 Task: Create new contact,   with mail id: 'Alexa.Davis@bam.org', first name: 'Alexa', Last name: 'Davis', Job Title: Risk Analyst, Phone number (305) 555-9012. Change life cycle stage to  'Lead' and lead status to 'New'. Add new company to the associated contact: www.susolartech.com_x000D_
 and type: Reseller. Logged in from softage.3@softage.net
Action: Mouse moved to (28, 68)
Screenshot: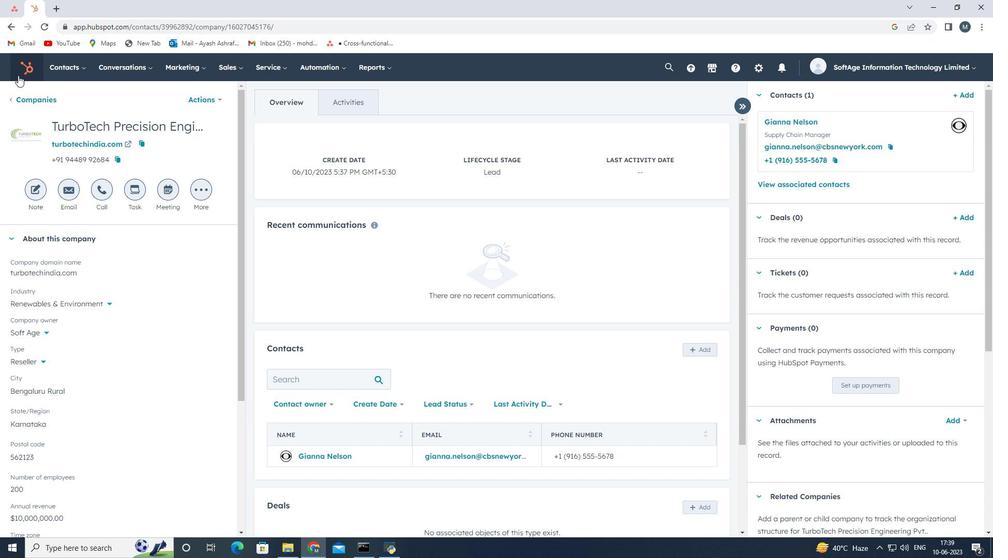 
Action: Mouse pressed left at (28, 68)
Screenshot: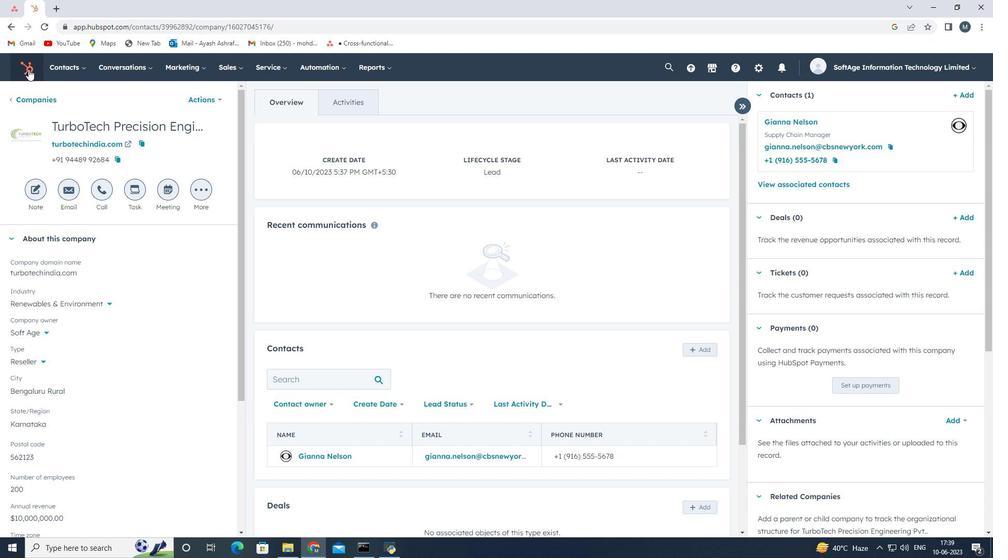 
Action: Mouse moved to (61, 73)
Screenshot: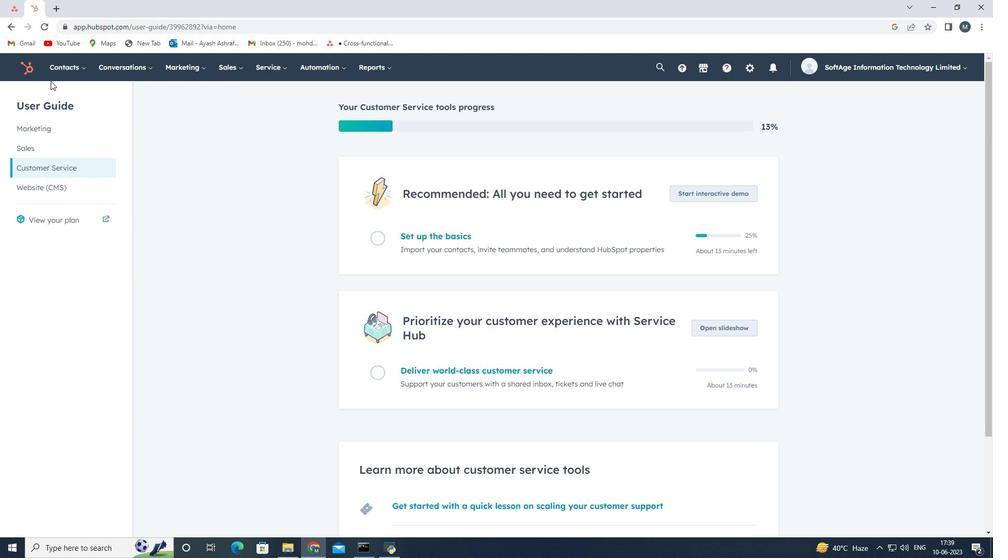 
Action: Mouse pressed left at (61, 73)
Screenshot: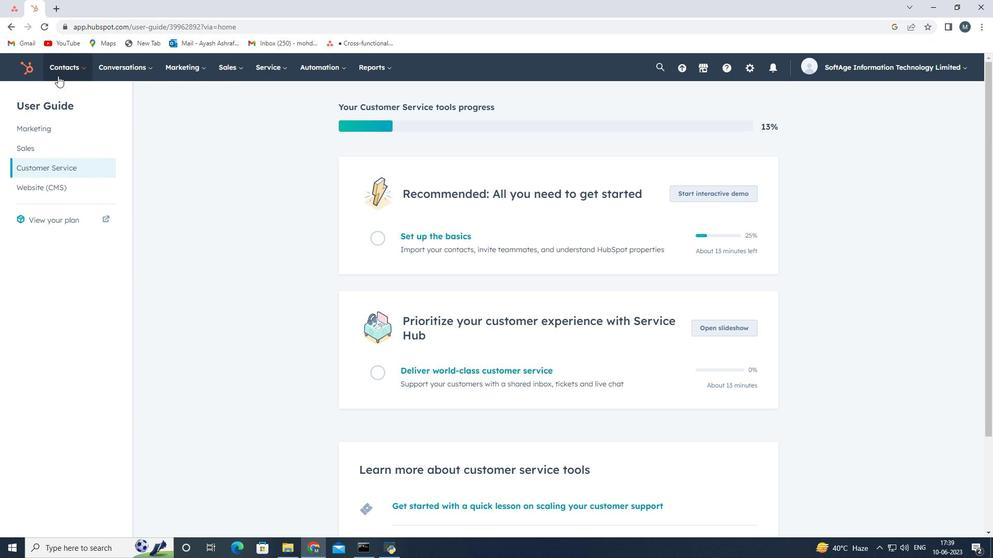 
Action: Mouse moved to (68, 95)
Screenshot: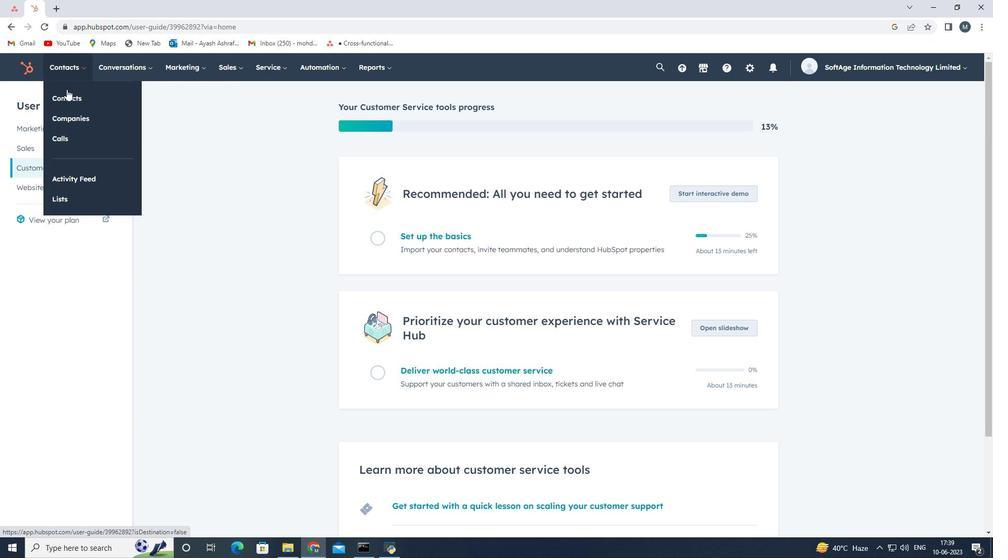 
Action: Mouse pressed left at (68, 95)
Screenshot: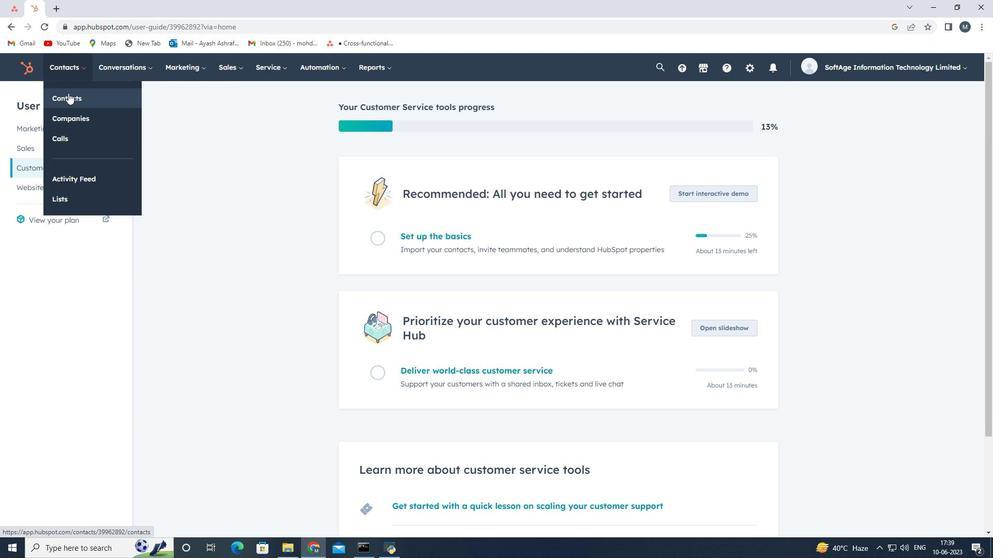 
Action: Mouse moved to (926, 102)
Screenshot: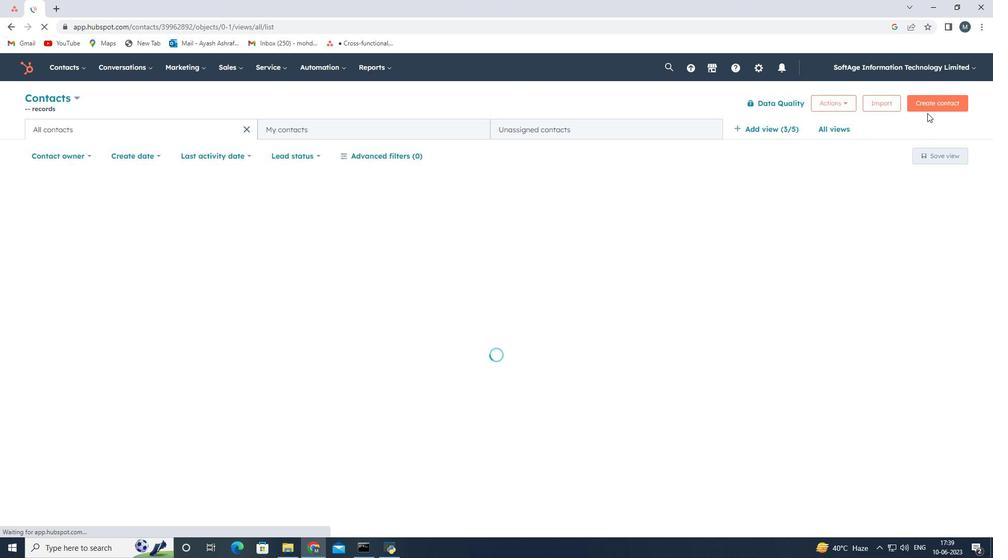 
Action: Mouse pressed left at (926, 102)
Screenshot: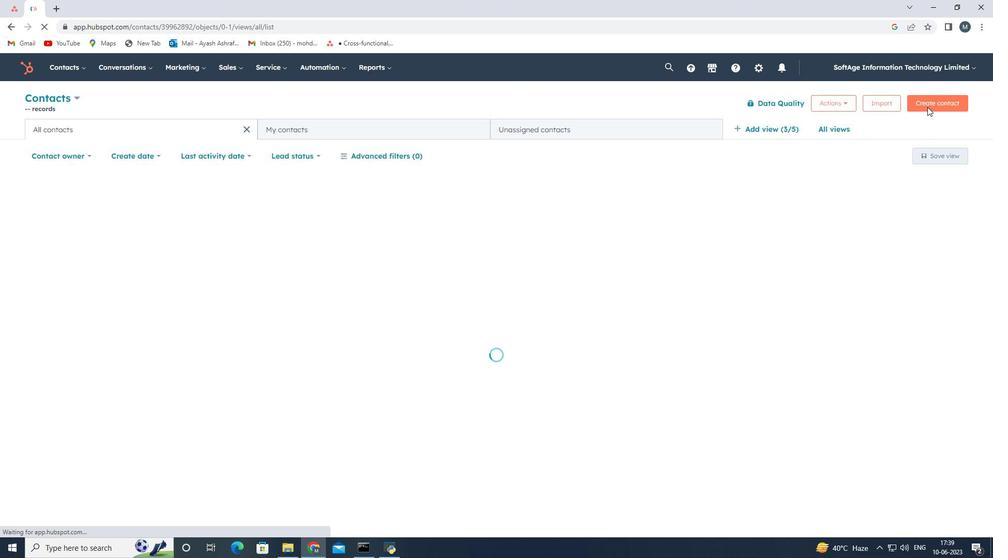 
Action: Mouse moved to (751, 152)
Screenshot: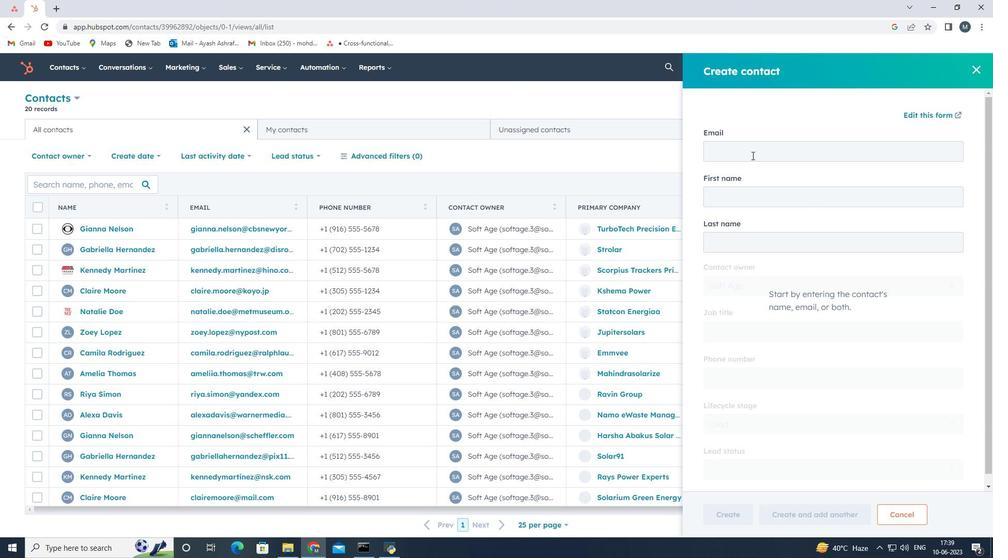 
Action: Mouse pressed left at (751, 152)
Screenshot: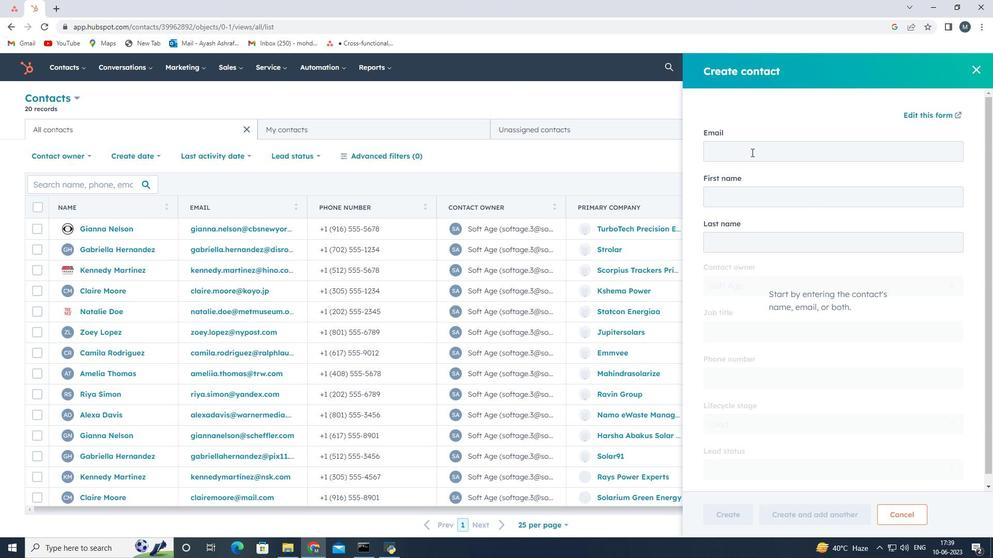 
Action: Key pressed <Key.shift>Alexa.<Key.shift>Davis<Key.shift>@bam.org
Screenshot: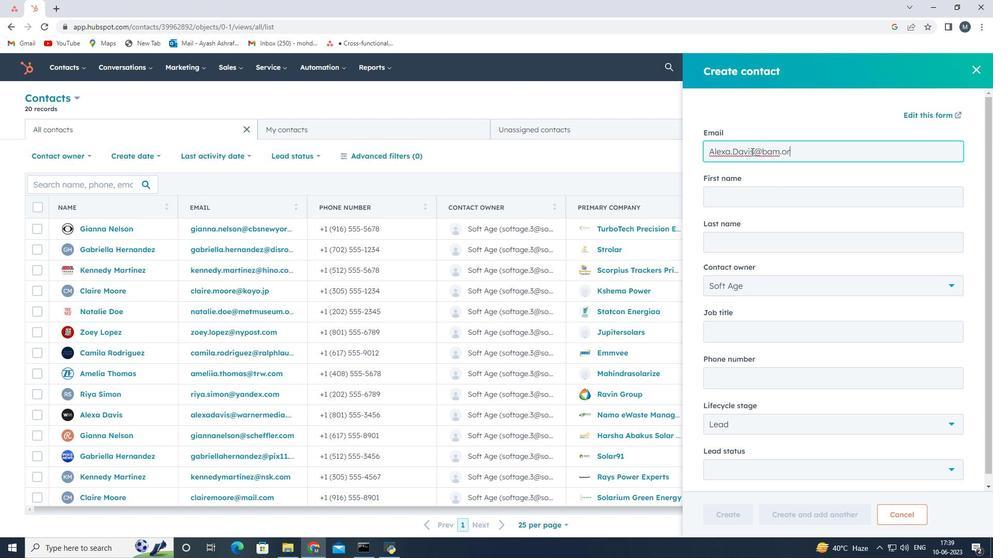 
Action: Mouse moved to (768, 189)
Screenshot: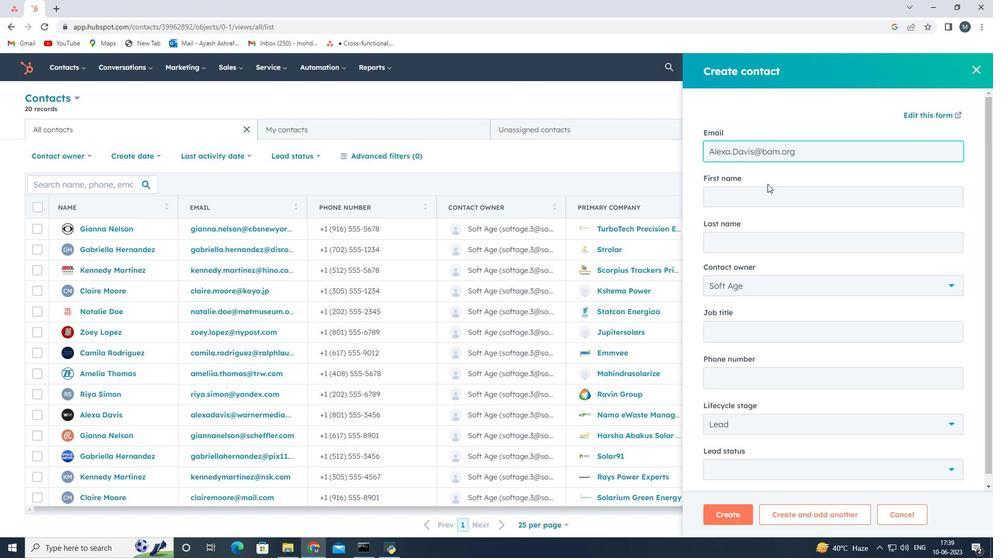 
Action: Mouse pressed left at (768, 189)
Screenshot: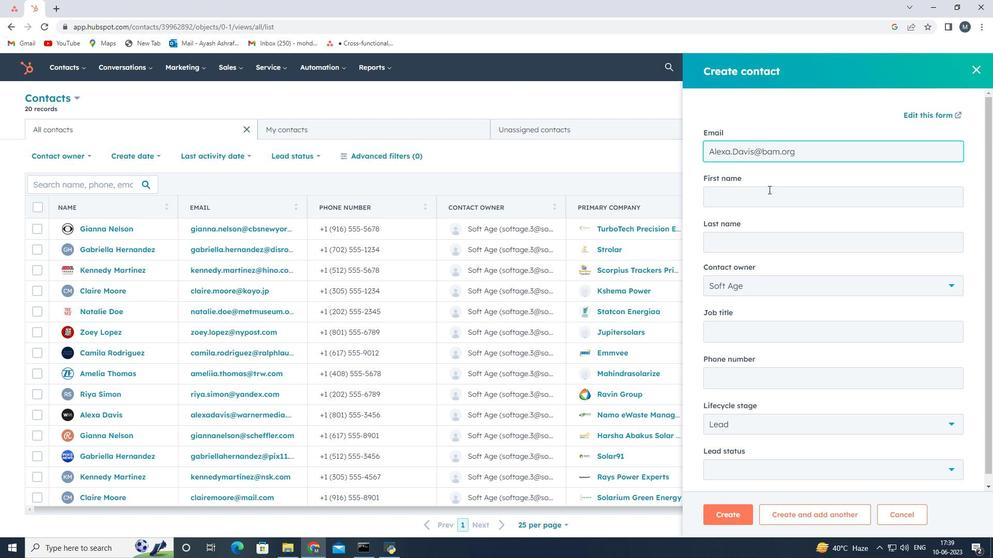 
Action: Key pressed <Key.shift>alexa
Screenshot: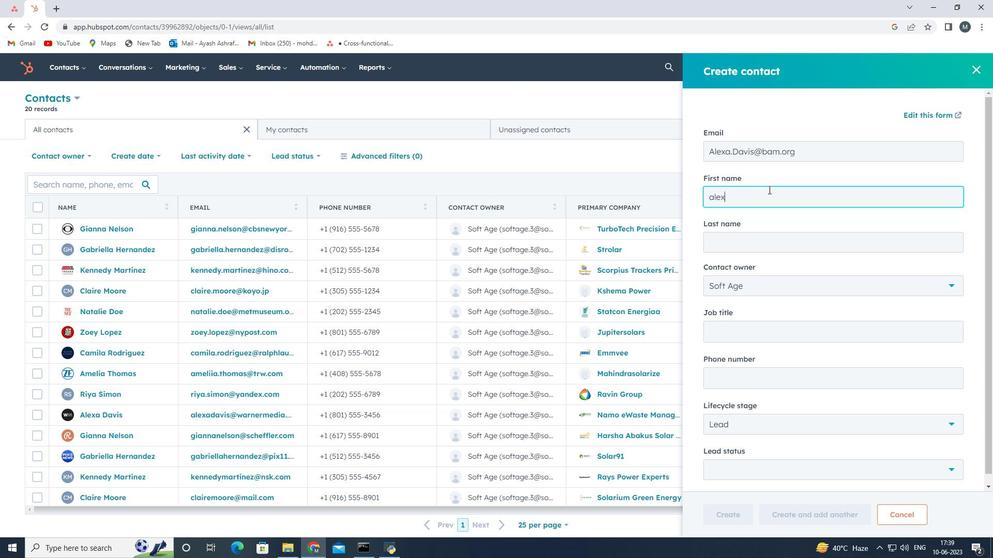 
Action: Mouse moved to (713, 200)
Screenshot: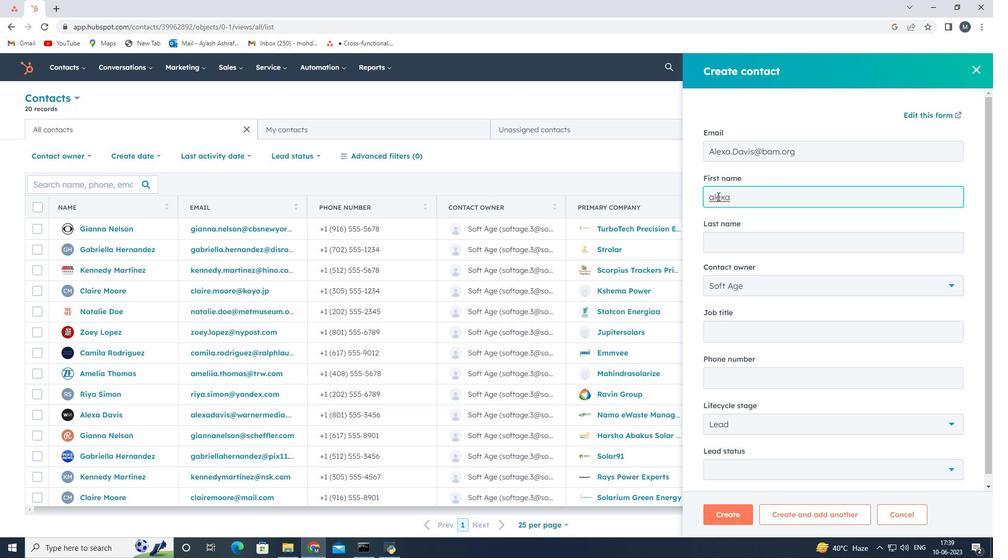 
Action: Mouse pressed left at (713, 200)
Screenshot: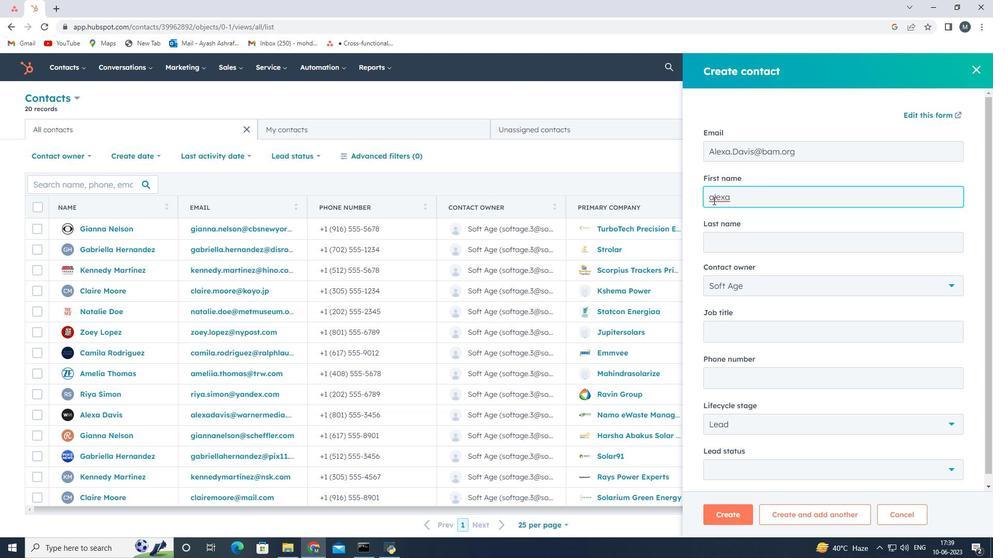 
Action: Key pressed <Key.backspace><Key.shift>A
Screenshot: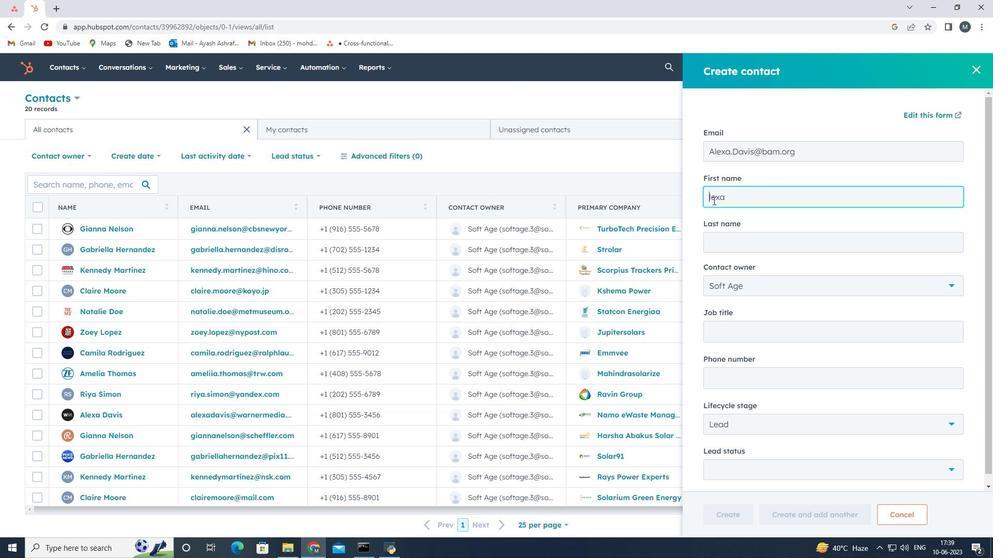 
Action: Mouse moved to (780, 240)
Screenshot: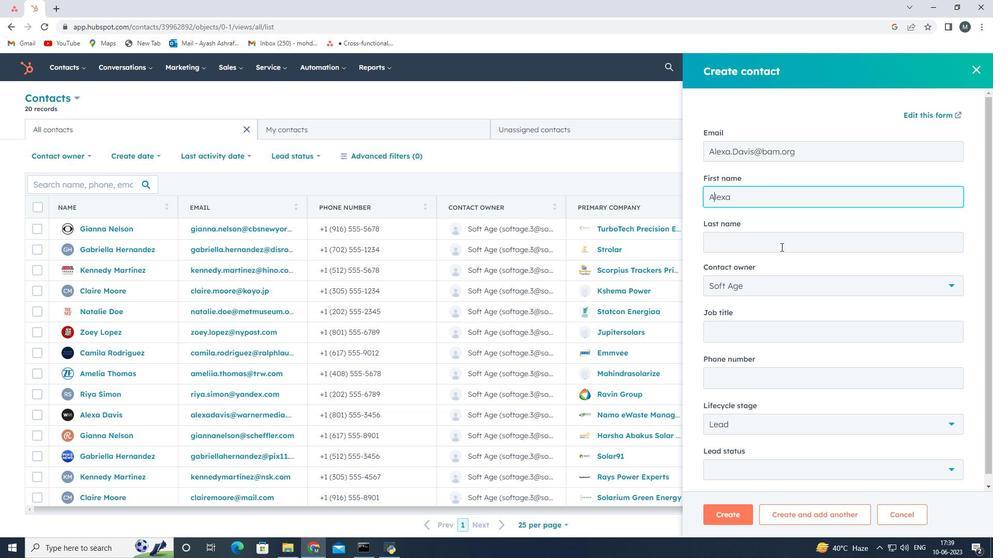 
Action: Mouse pressed left at (780, 240)
Screenshot: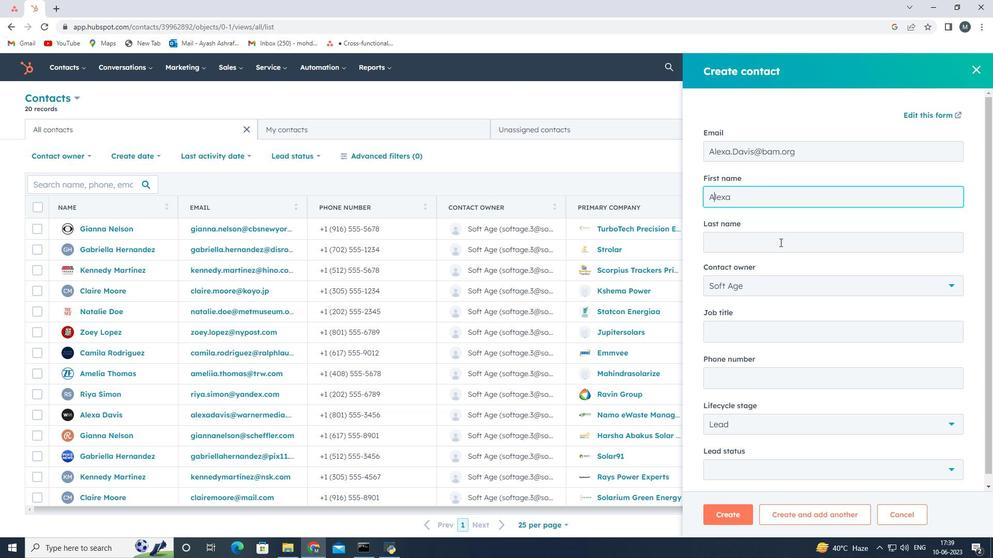 
Action: Key pressed <Key.shift><Key.shift><Key.shift><Key.shift><Key.shift><Key.shift><Key.shift><Key.shift><Key.shift><Key.shift><Key.shift><Key.shift><Key.shift>davis
Screenshot: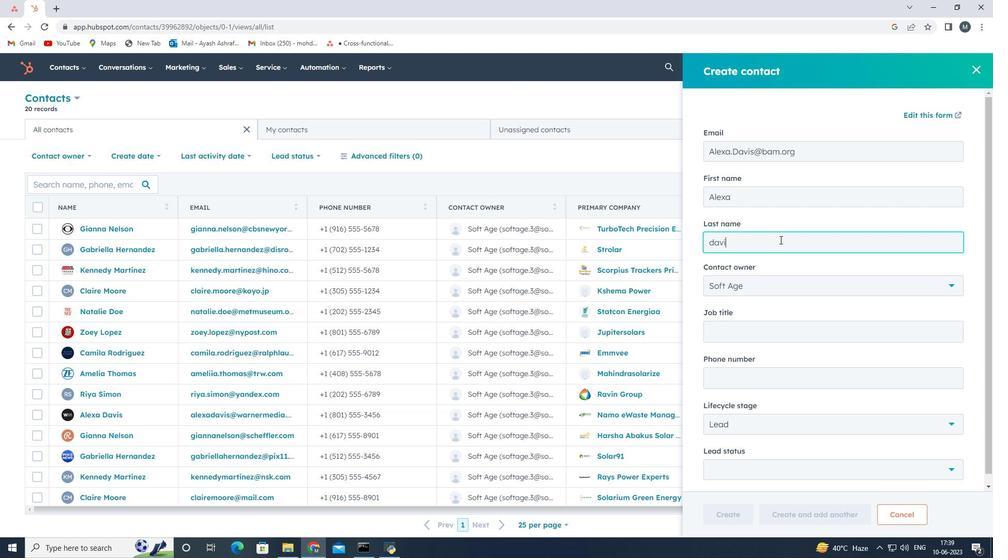 
Action: Mouse moved to (715, 243)
Screenshot: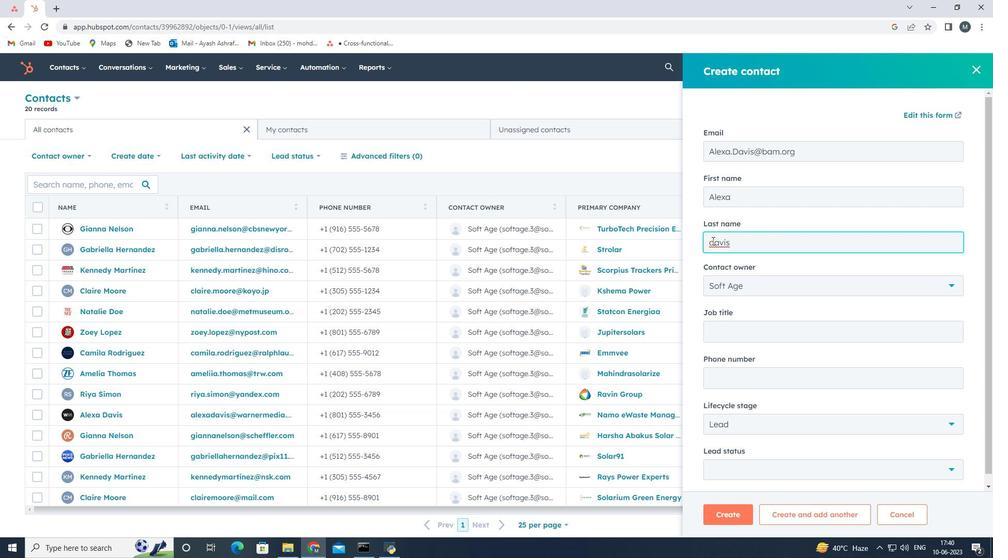 
Action: Mouse pressed left at (715, 243)
Screenshot: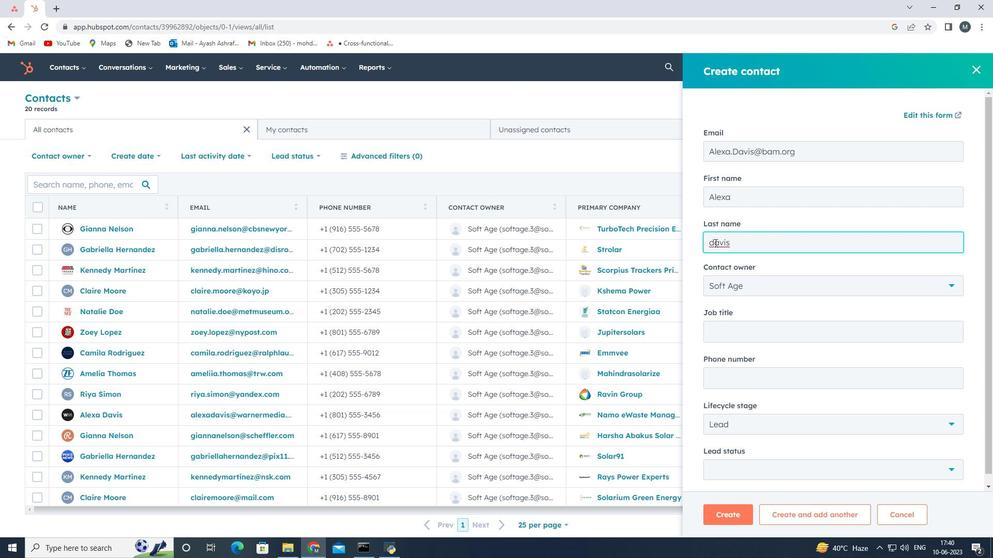 
Action: Key pressed <Key.backspace><Key.shift>D
Screenshot: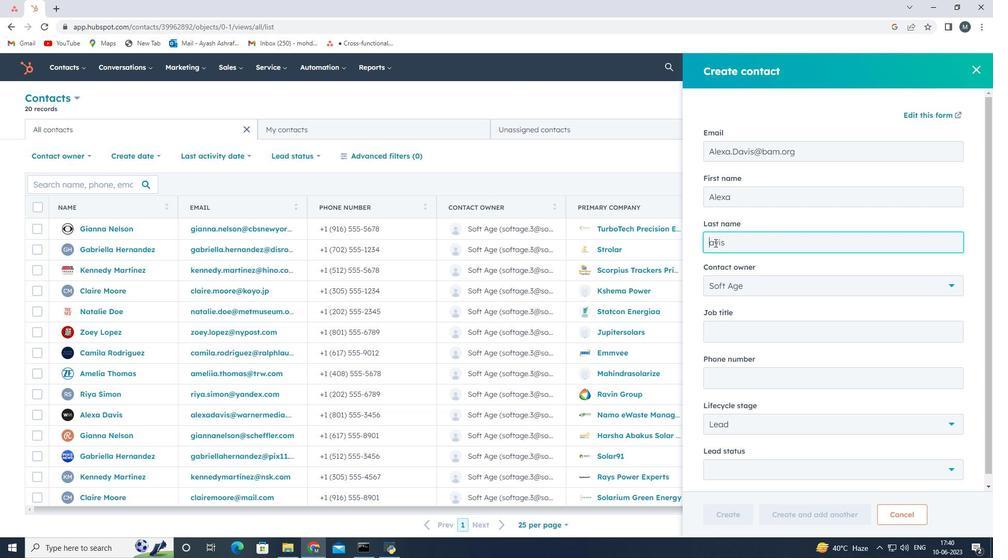 
Action: Mouse moved to (734, 335)
Screenshot: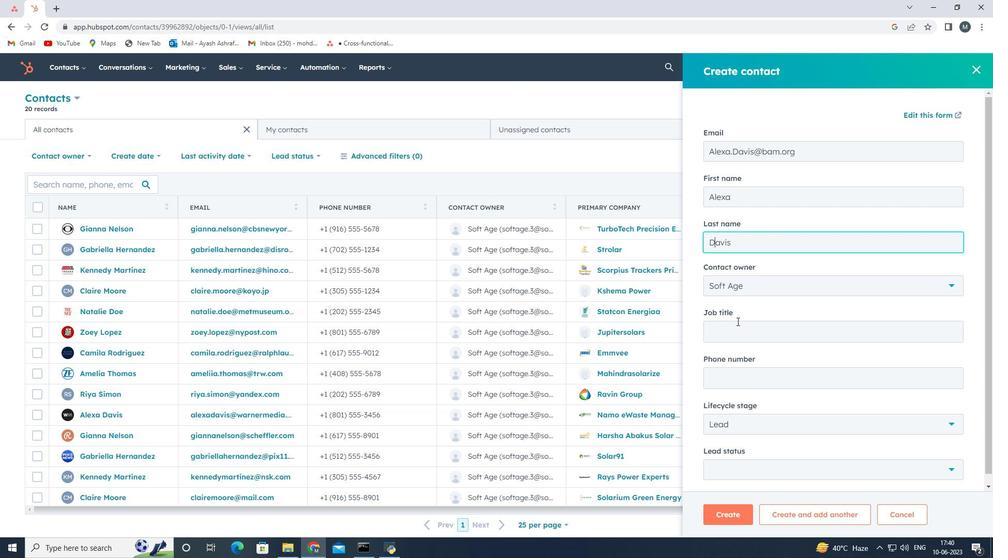 
Action: Mouse pressed left at (734, 335)
Screenshot: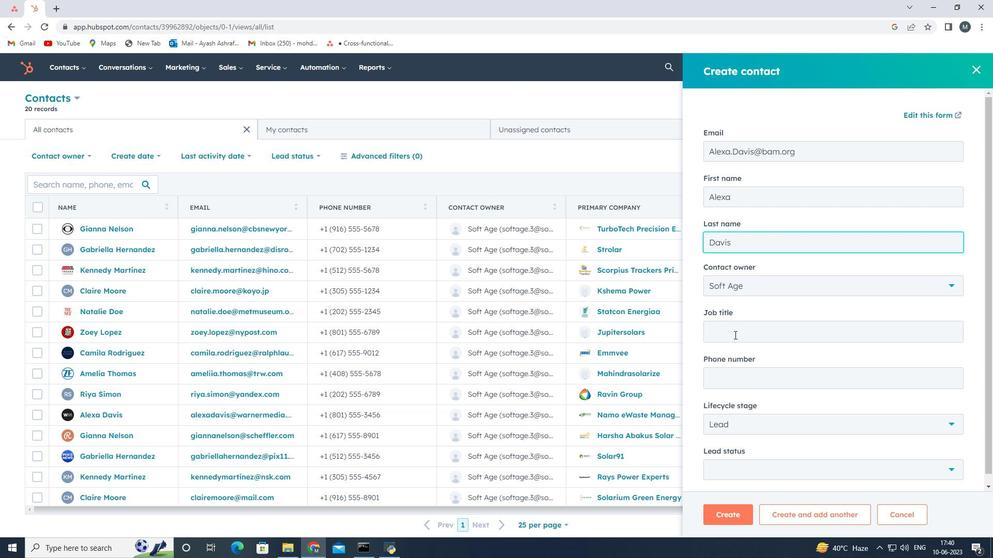 
Action: Key pressed <Key.shift>Risk<Key.space>
Screenshot: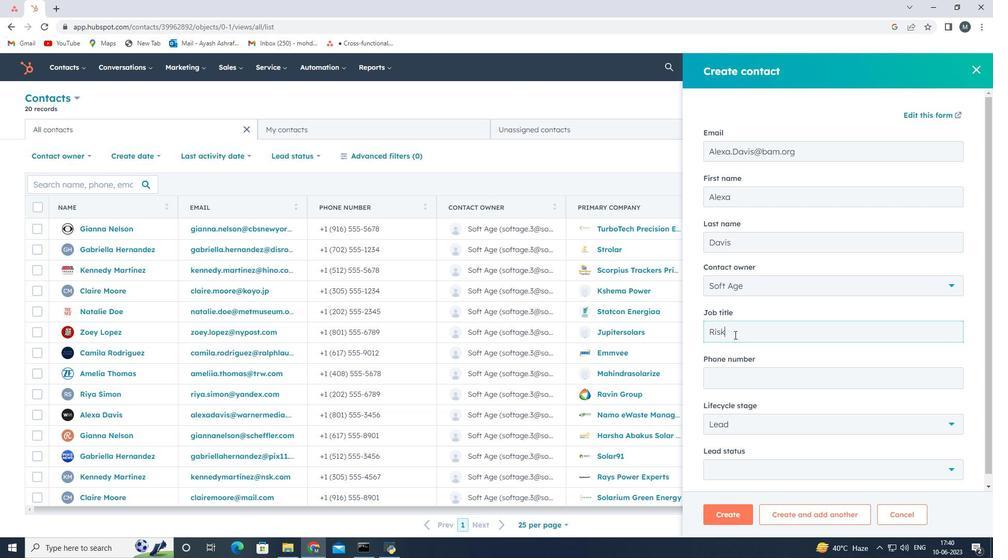
Action: Mouse moved to (734, 335)
Screenshot: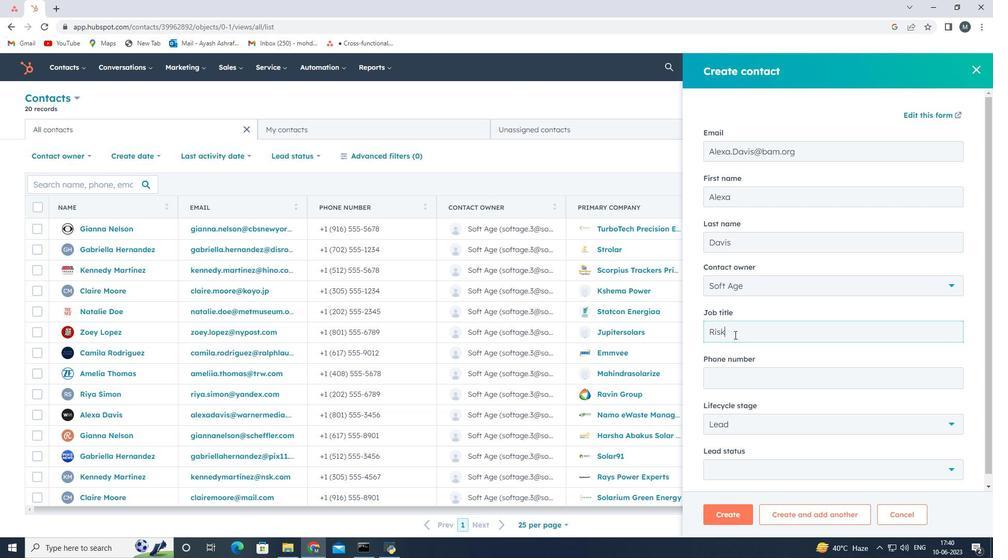 
Action: Key pressed <Key.shift>Analyst
Screenshot: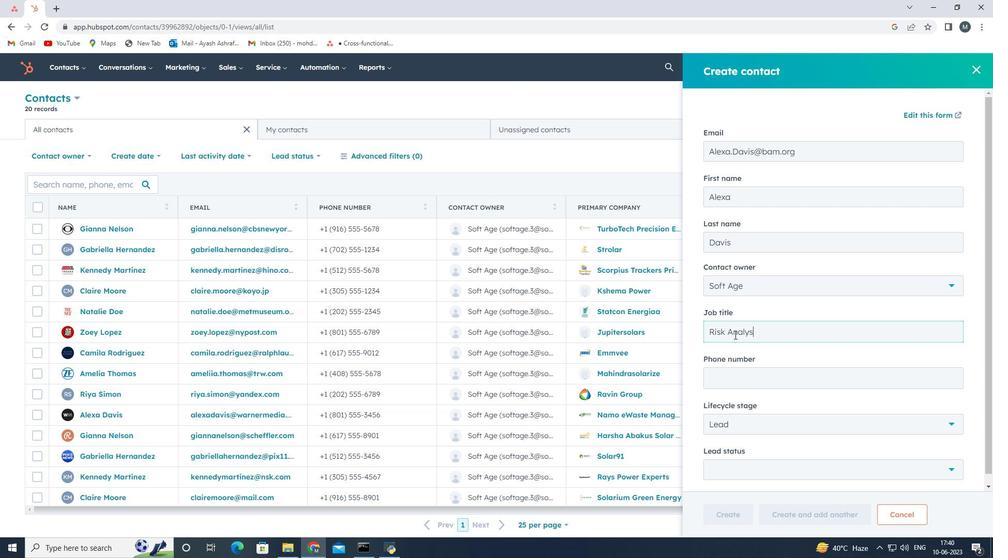 
Action: Mouse moved to (762, 327)
Screenshot: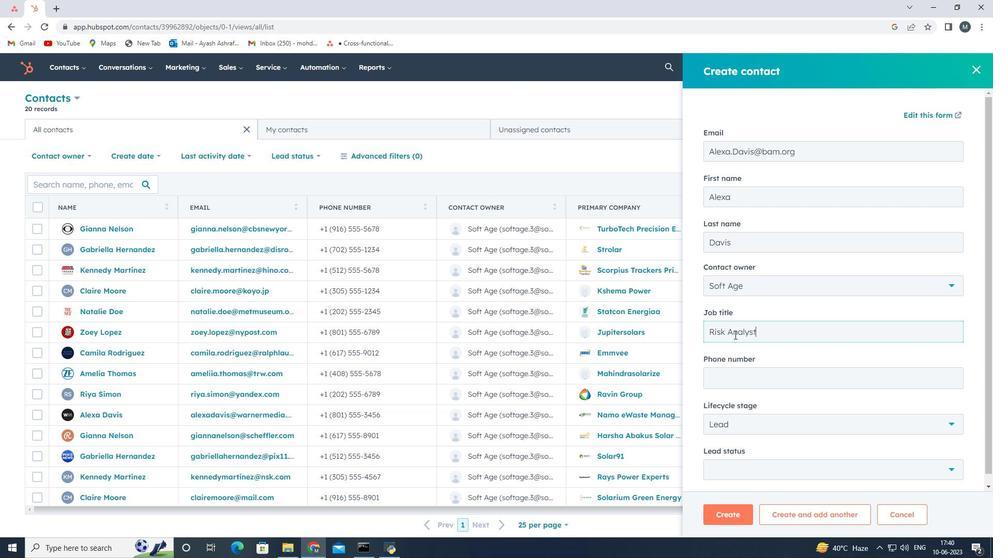 
Action: Mouse scrolled (762, 326) with delta (0, 0)
Screenshot: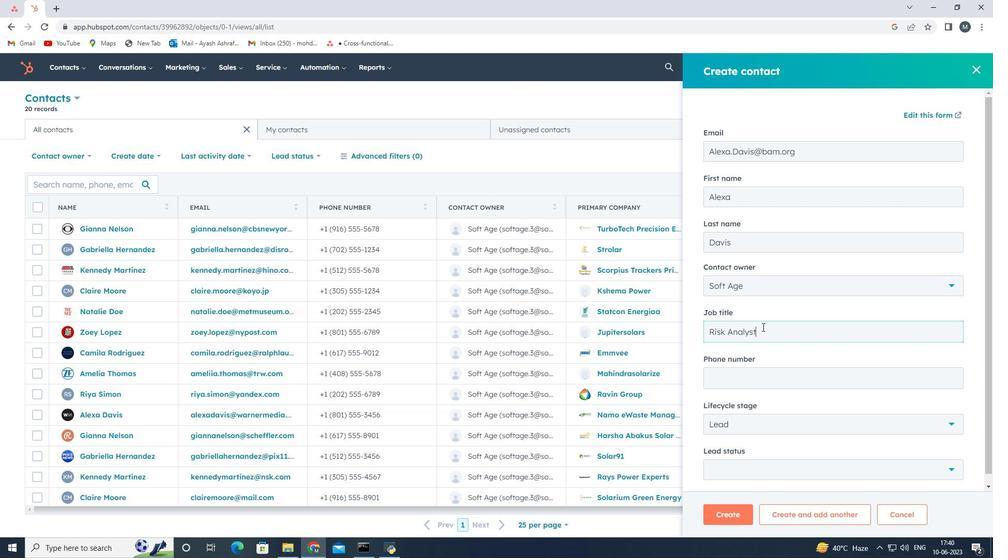 
Action: Mouse moved to (767, 368)
Screenshot: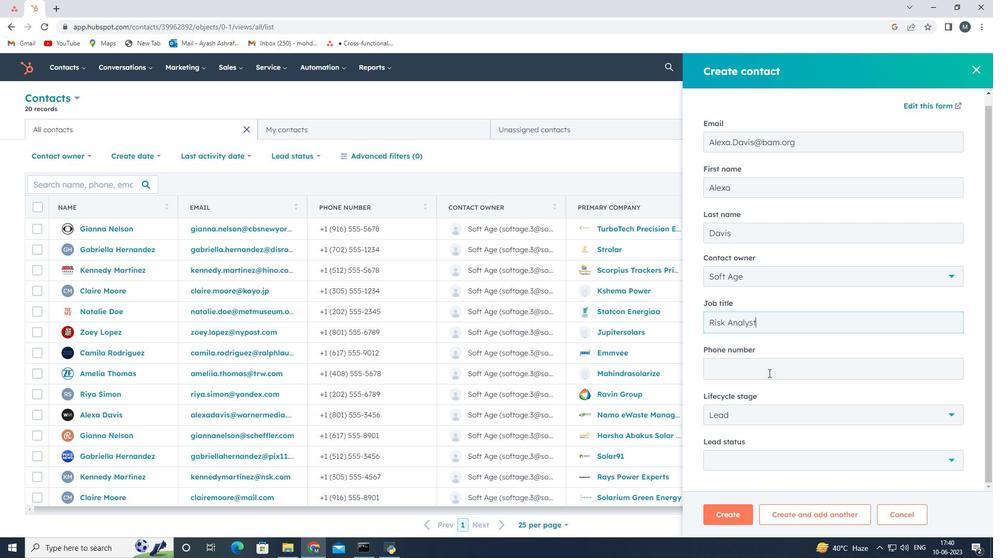 
Action: Mouse pressed left at (767, 368)
Screenshot: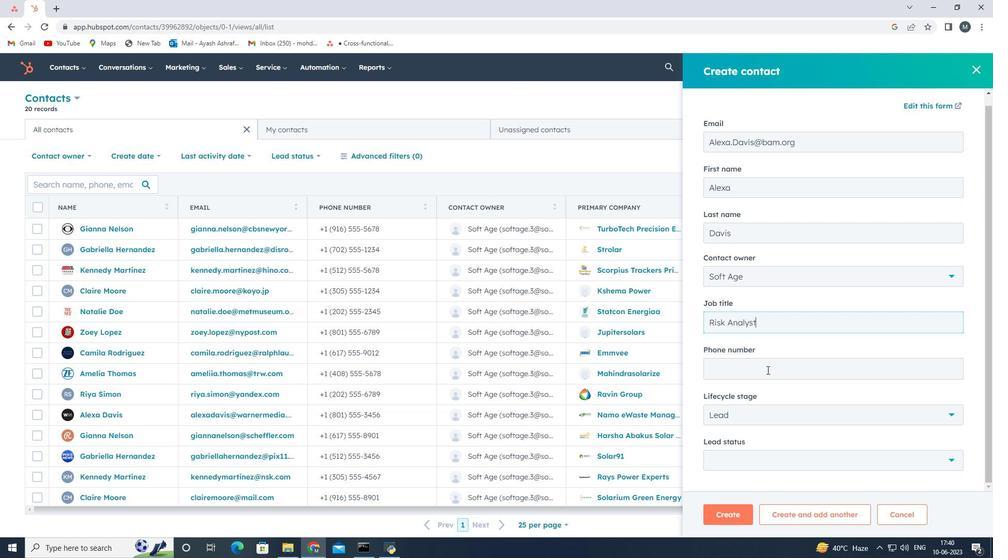 
Action: Key pressed 3055559012
Screenshot: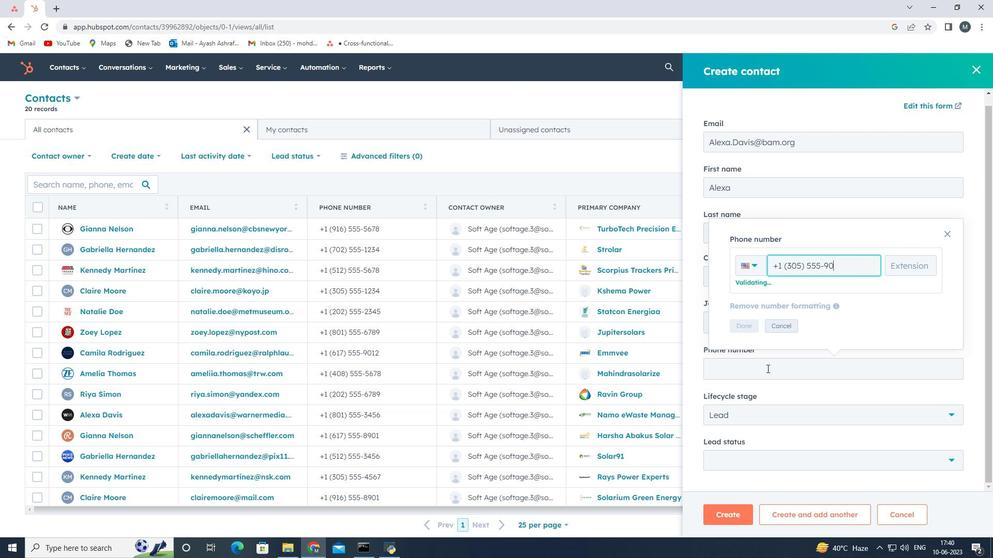 
Action: Mouse moved to (744, 328)
Screenshot: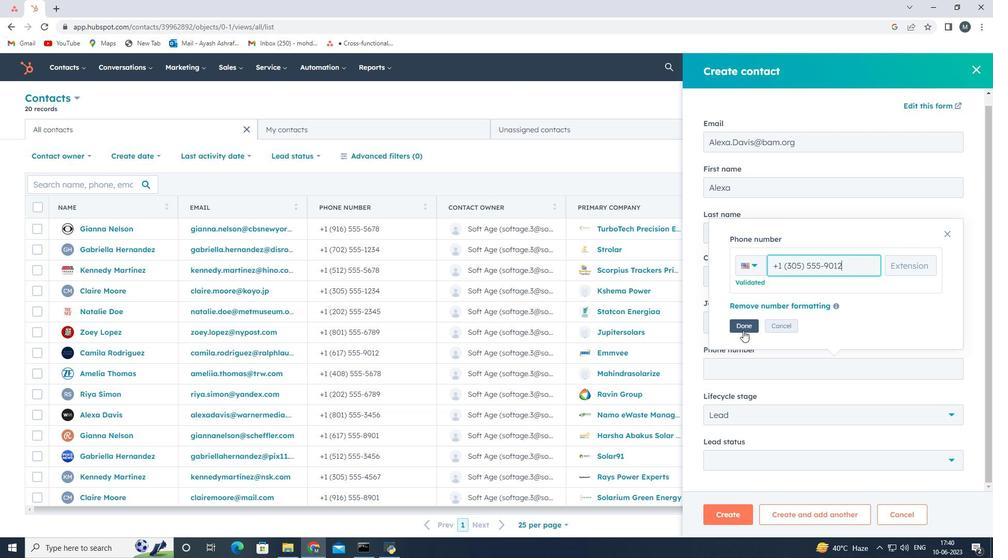 
Action: Mouse pressed left at (744, 328)
Screenshot: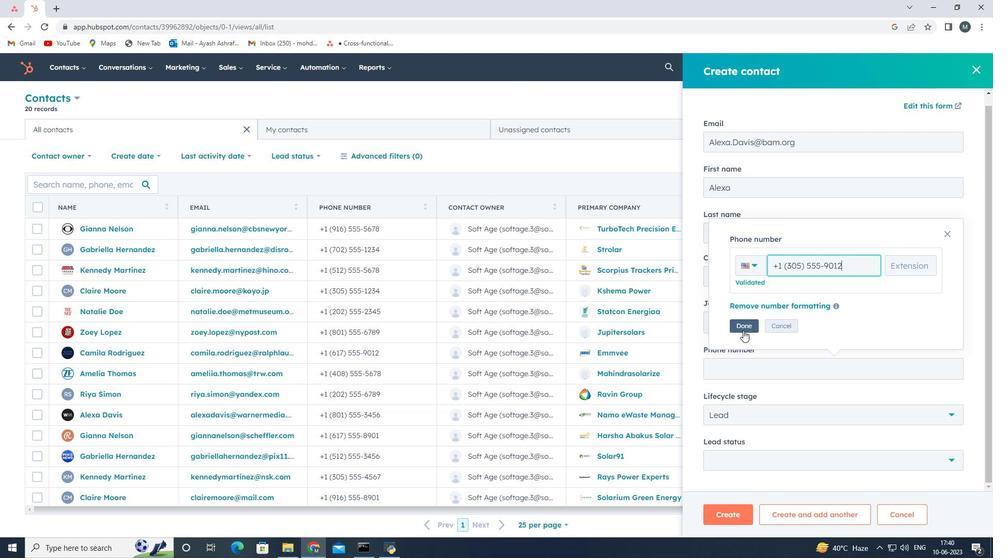 
Action: Mouse moved to (756, 393)
Screenshot: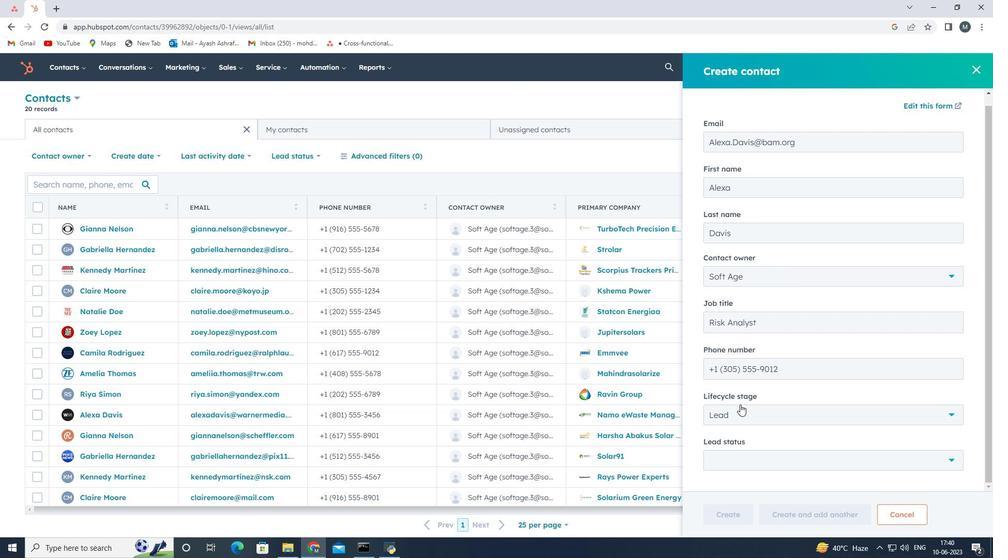 
Action: Mouse scrolled (756, 393) with delta (0, 0)
Screenshot: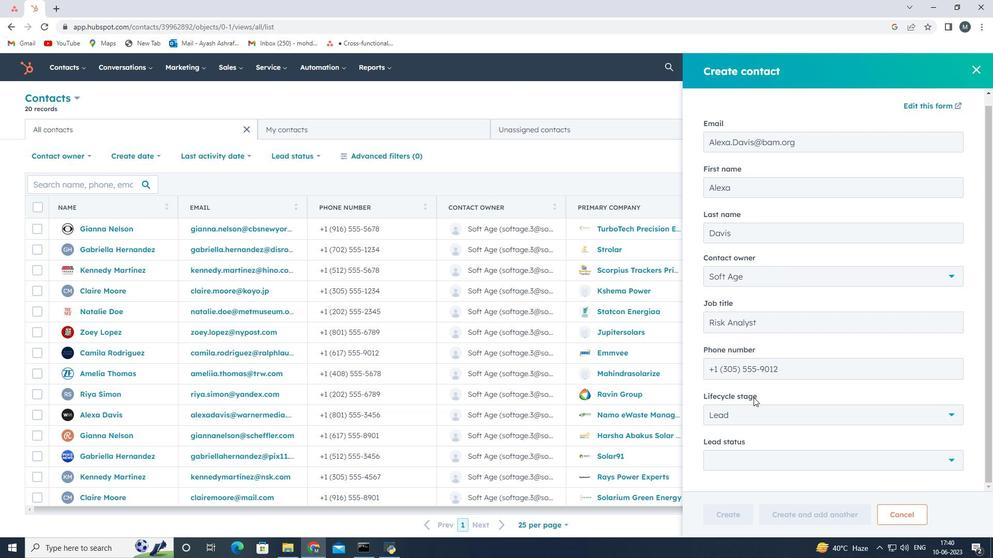 
Action: Mouse moved to (757, 463)
Screenshot: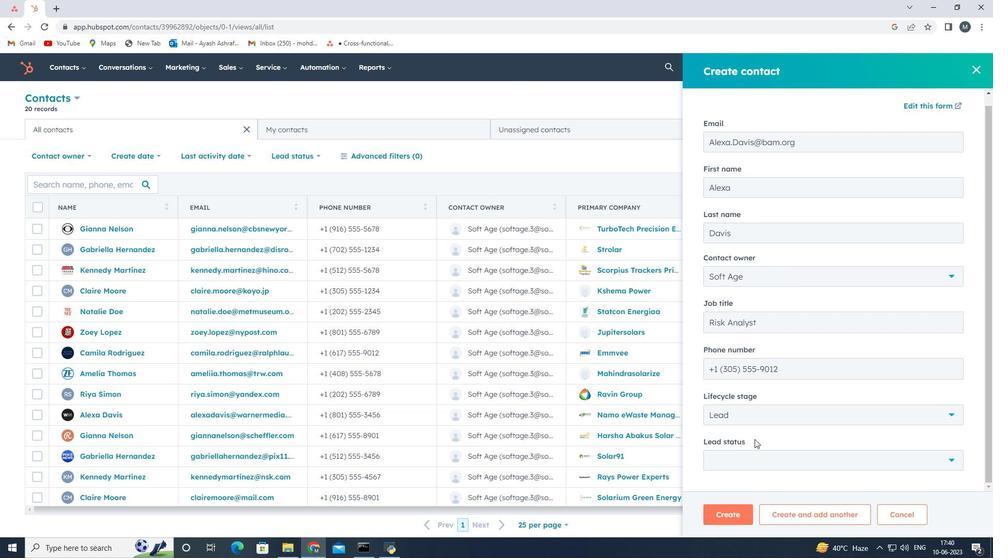 
Action: Mouse pressed left at (757, 463)
Screenshot: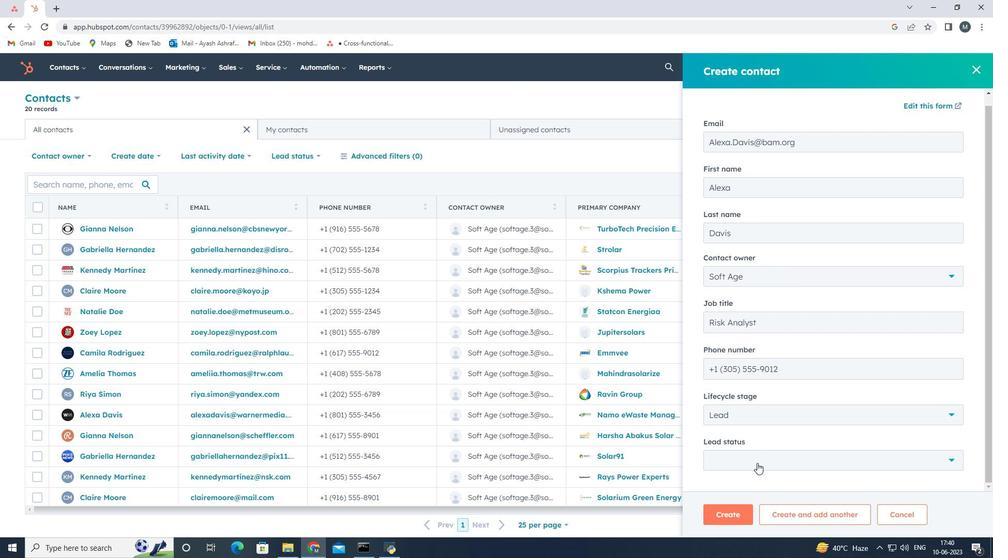 
Action: Mouse moved to (741, 365)
Screenshot: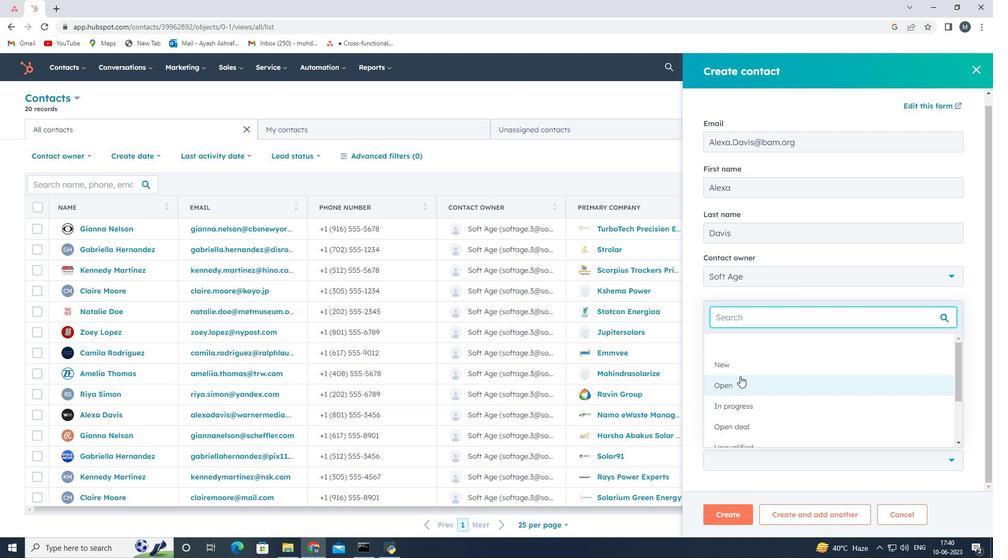 
Action: Mouse pressed left at (741, 365)
Screenshot: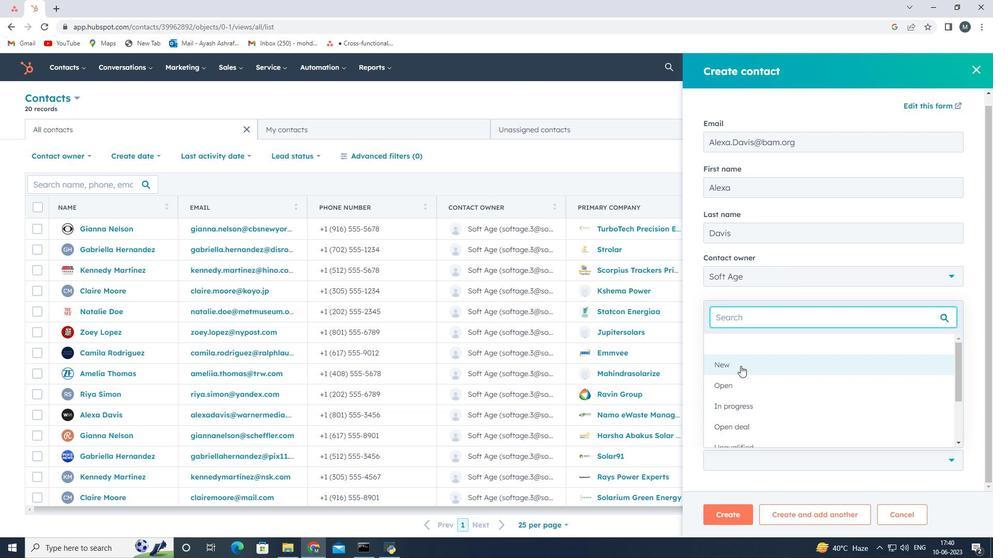 
Action: Mouse moved to (747, 417)
Screenshot: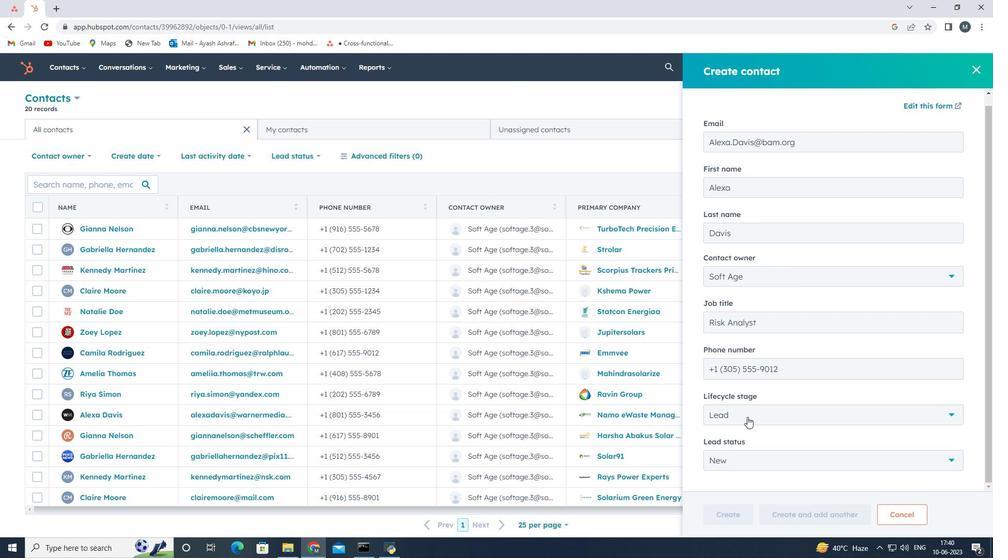 
Action: Mouse pressed left at (747, 417)
Screenshot: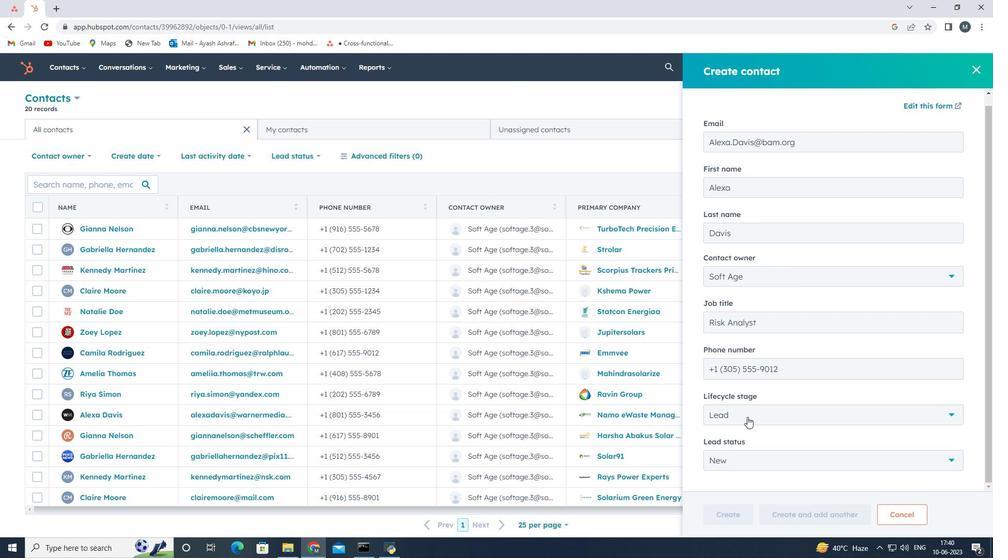 
Action: Mouse moved to (745, 316)
Screenshot: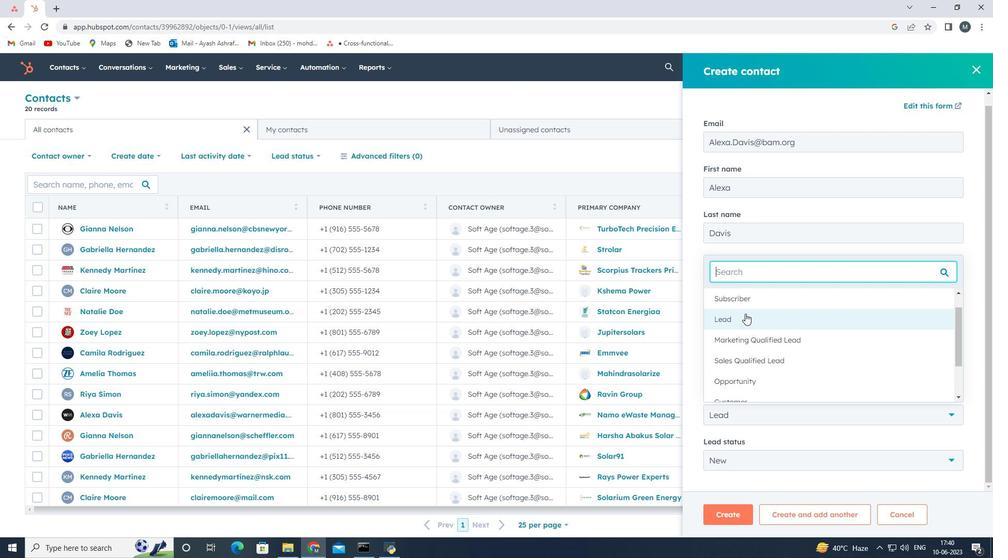
Action: Mouse pressed left at (745, 316)
Screenshot: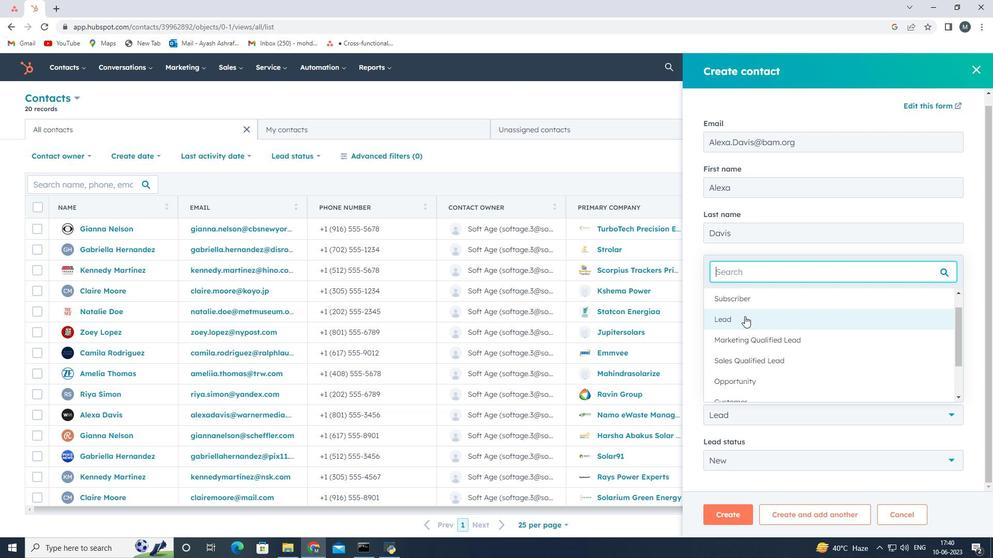 
Action: Mouse moved to (734, 518)
Screenshot: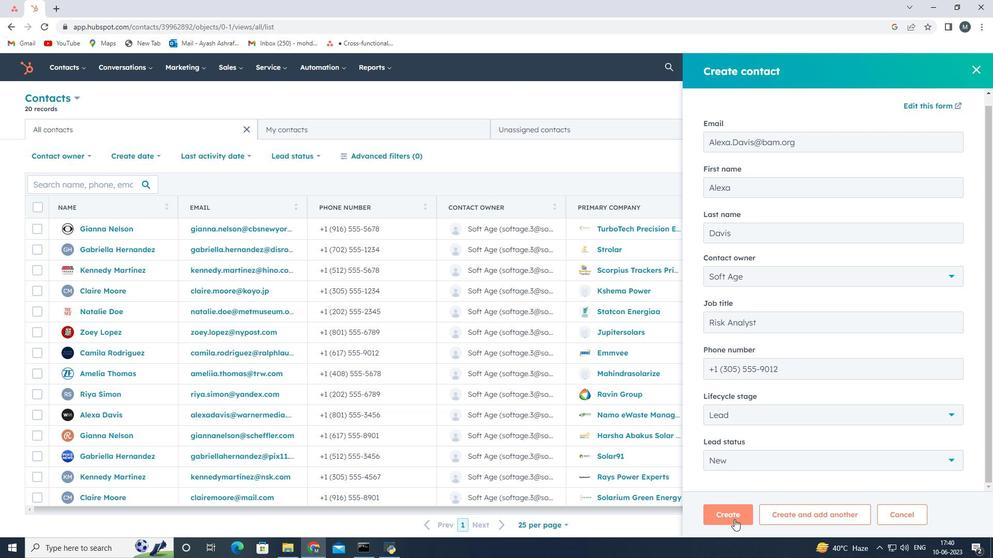 
Action: Mouse pressed left at (734, 518)
Screenshot: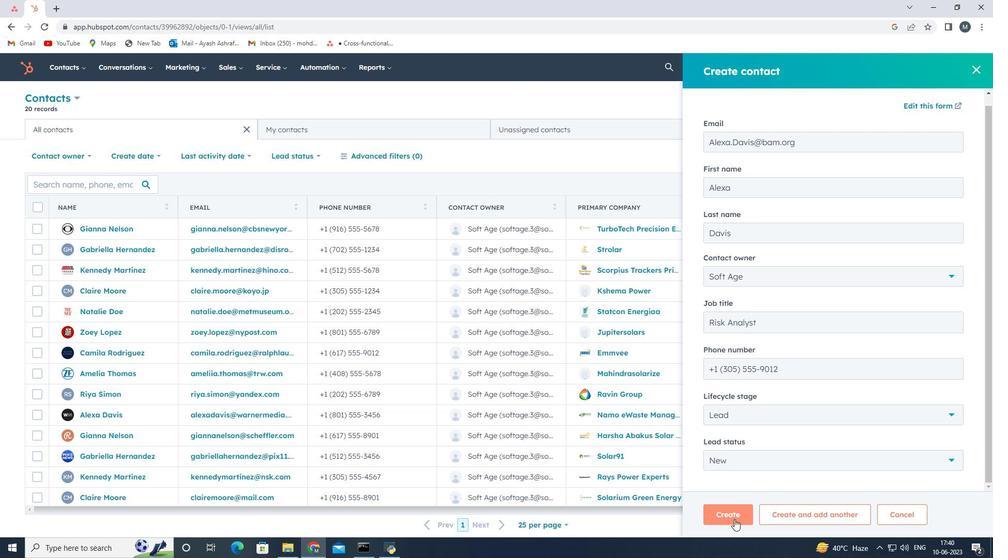 
Action: Mouse moved to (692, 351)
Screenshot: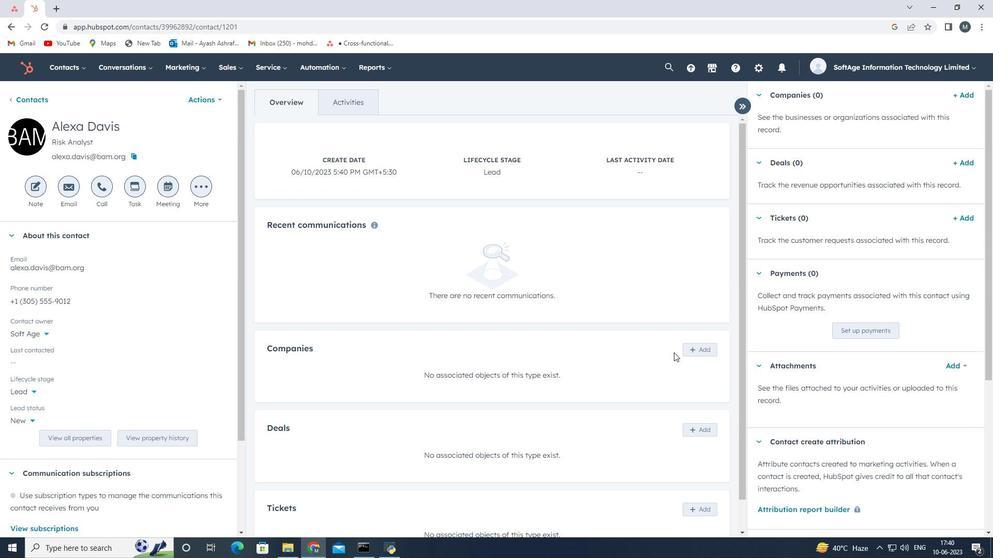 
Action: Mouse pressed left at (692, 351)
Screenshot: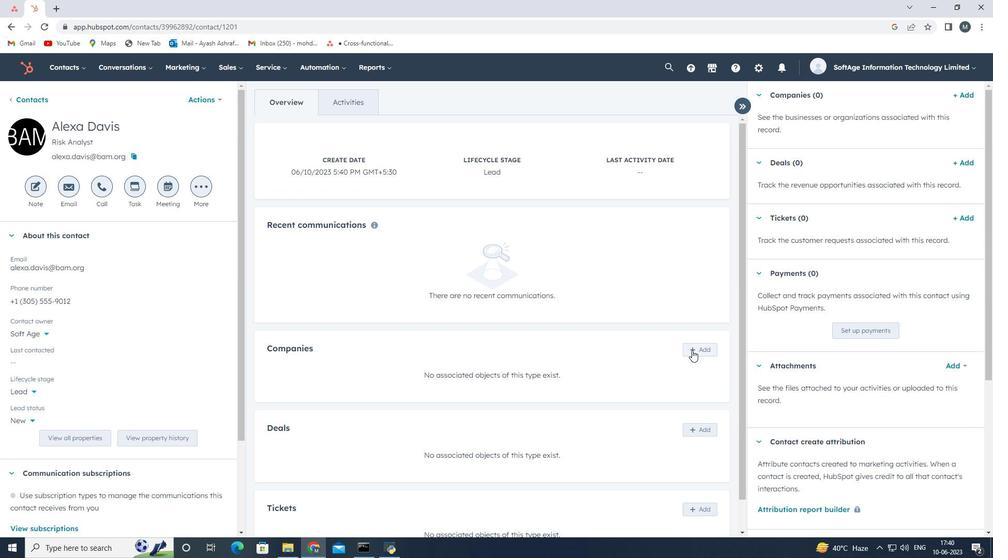 
Action: Mouse moved to (768, 121)
Screenshot: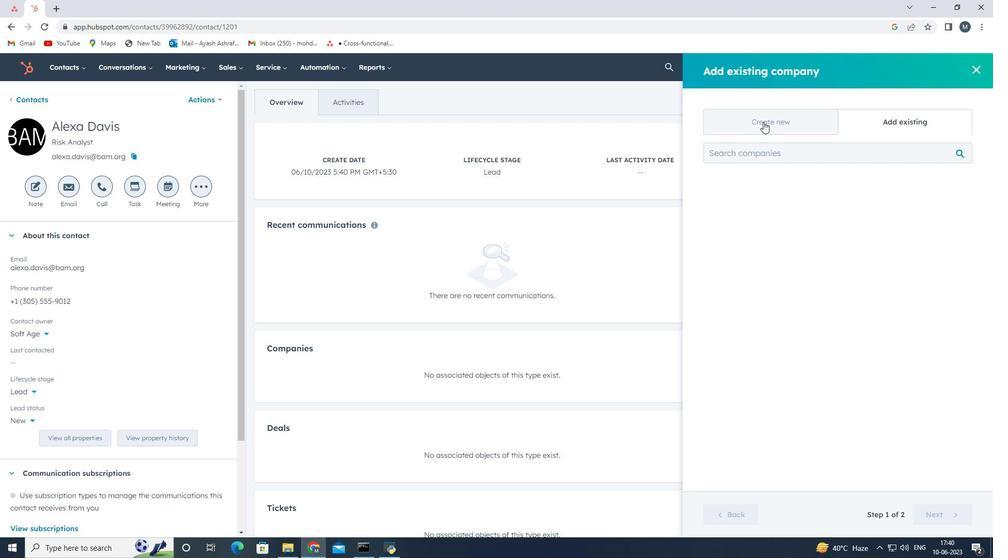 
Action: Mouse pressed left at (768, 121)
Screenshot: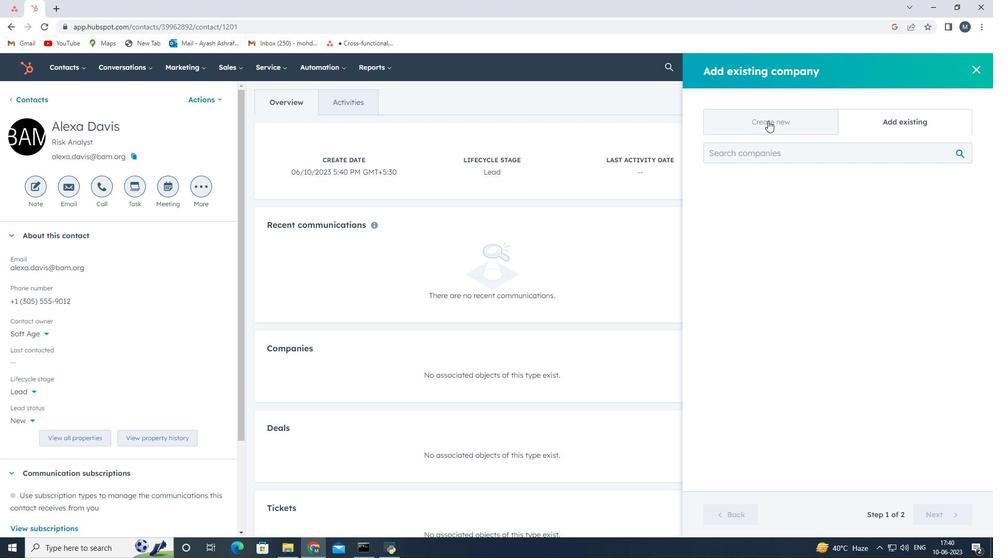 
Action: Mouse moved to (770, 186)
Screenshot: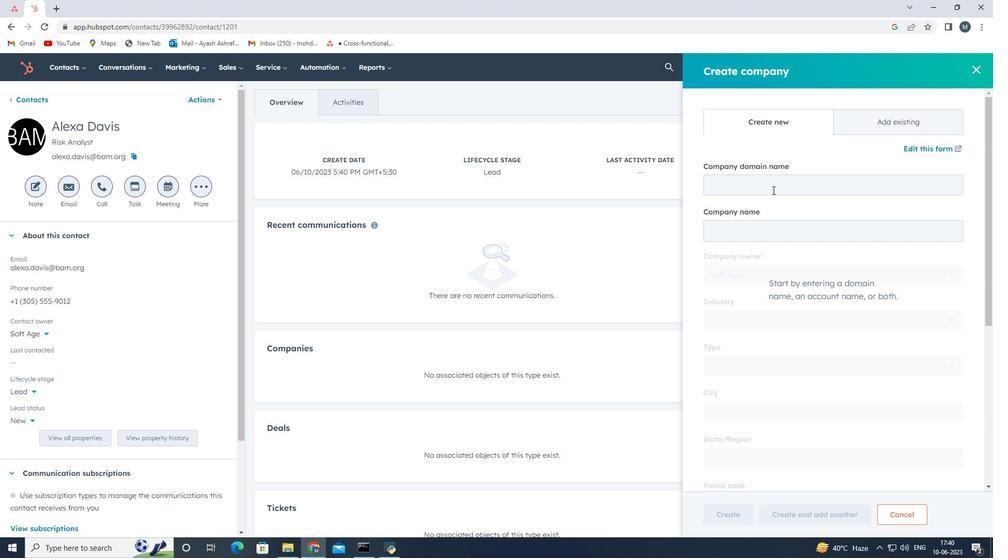 
Action: Mouse pressed left at (770, 186)
Screenshot: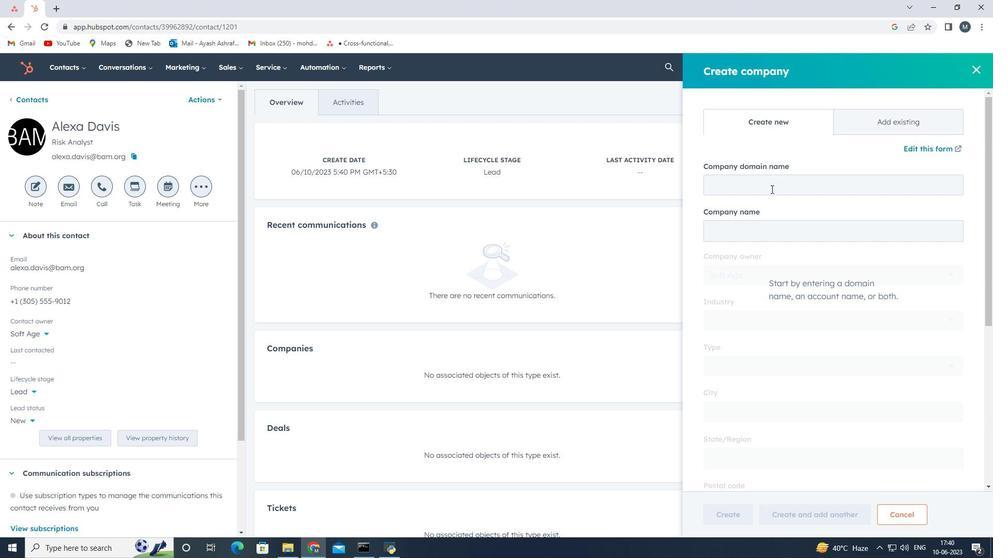 
Action: Key pressed www.susolartech.com
Screenshot: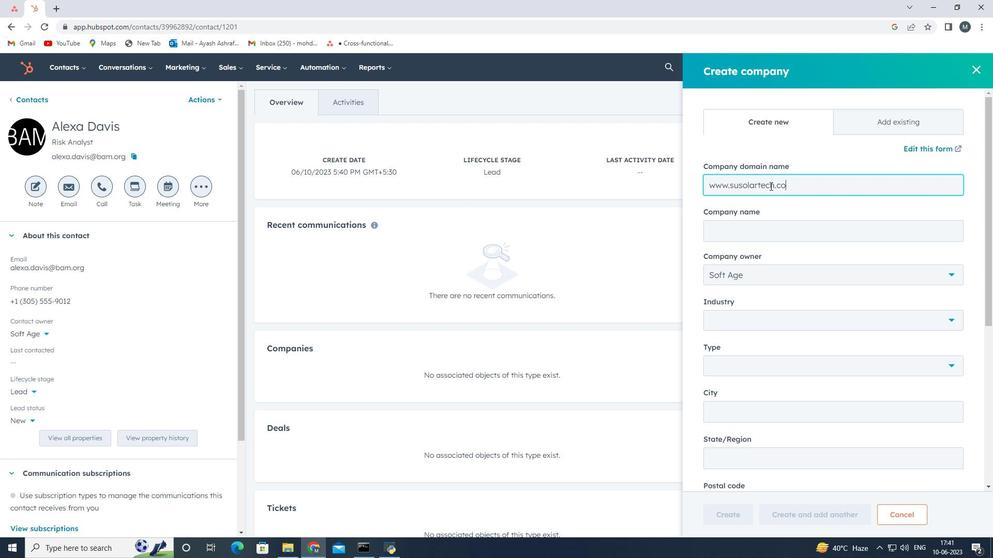 
Action: Mouse moved to (754, 367)
Screenshot: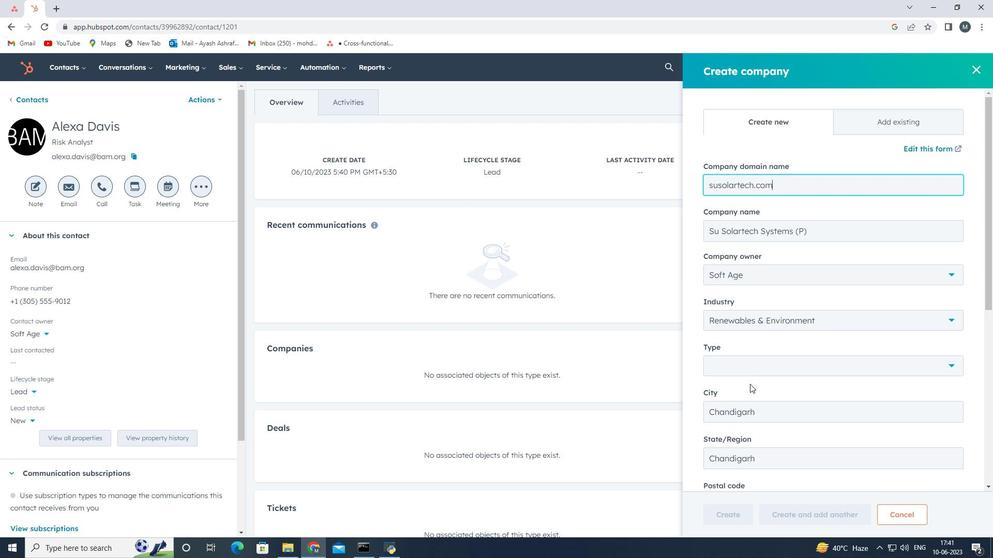 
Action: Mouse pressed left at (754, 367)
Screenshot: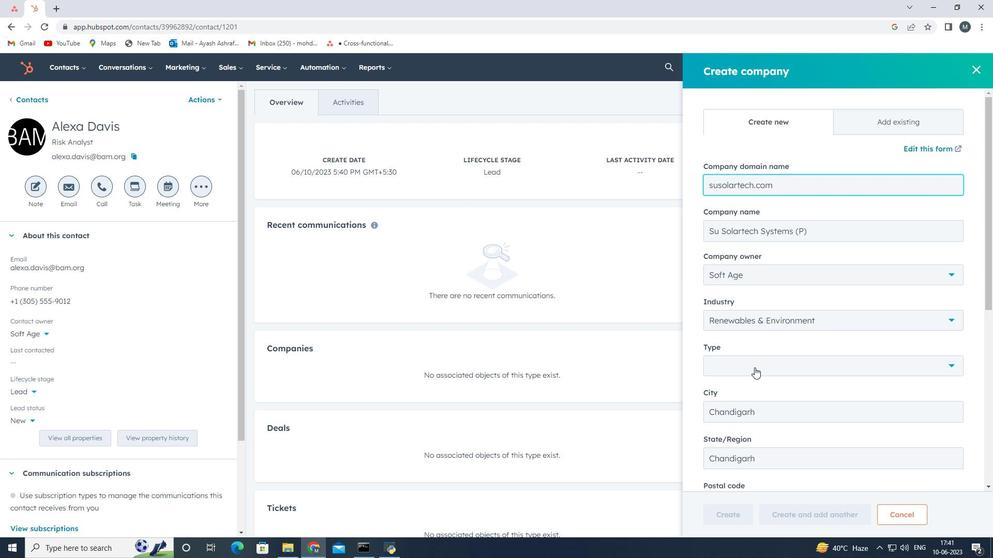 
Action: Mouse moved to (736, 455)
Screenshot: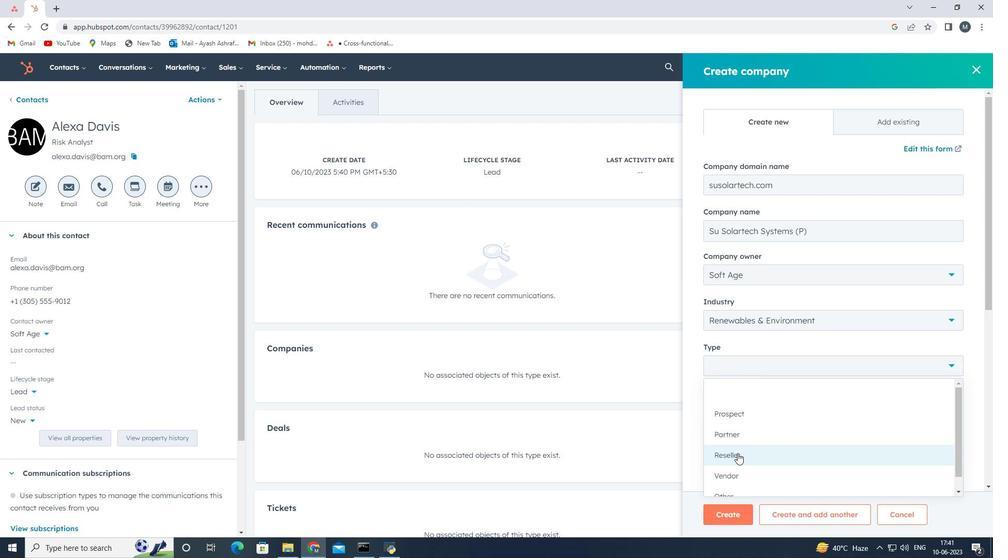 
Action: Mouse pressed left at (736, 455)
Screenshot: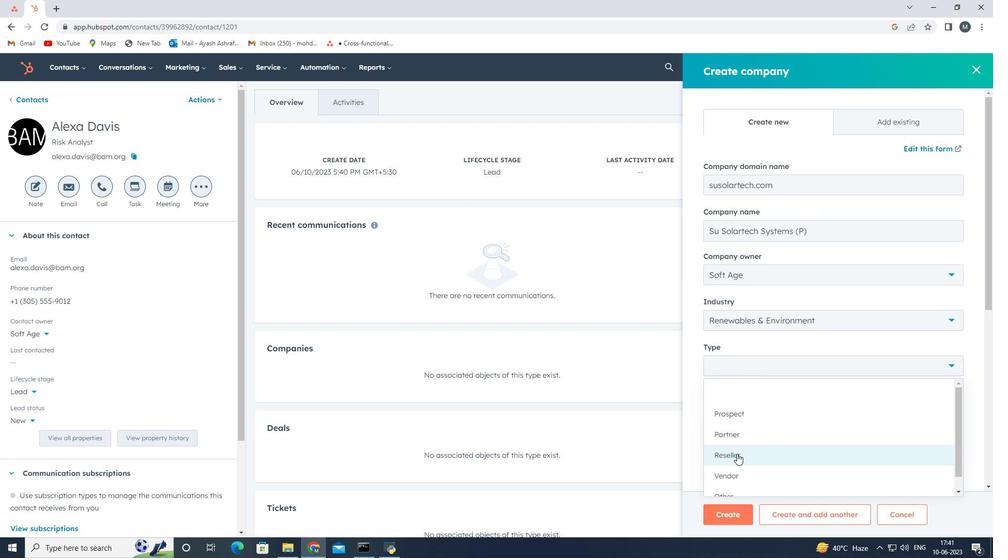 
Action: Mouse moved to (725, 517)
Screenshot: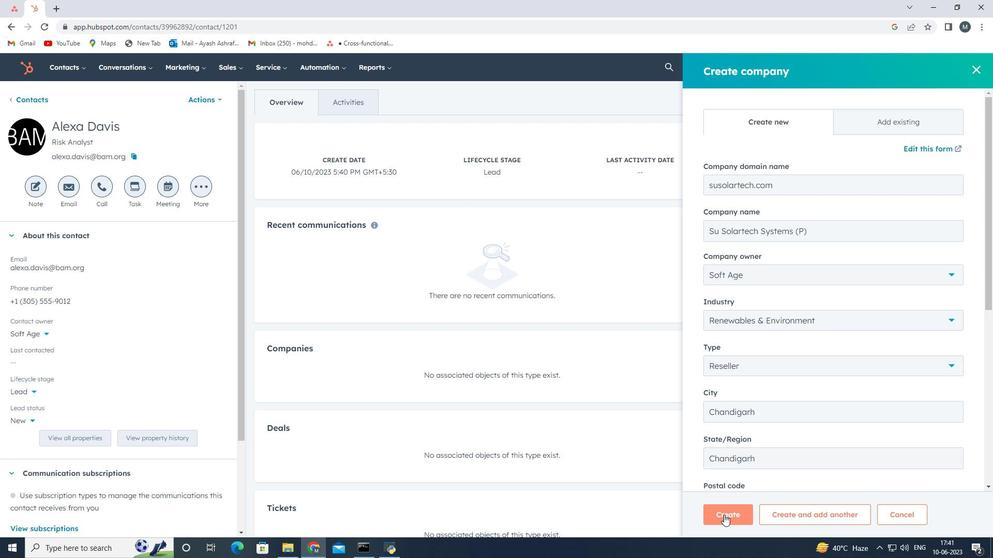 
Action: Mouse pressed left at (725, 517)
Screenshot: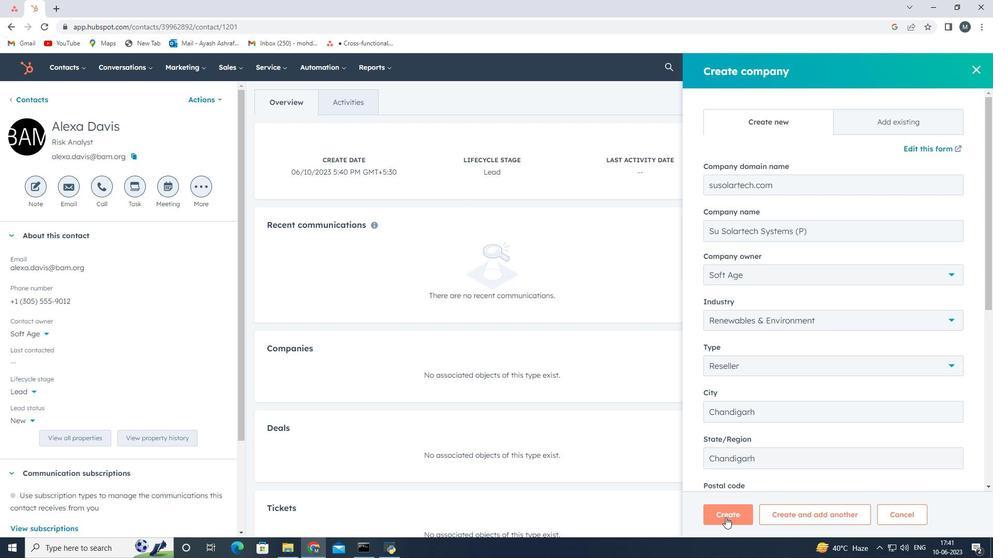 
Action: Mouse moved to (725, 517)
Screenshot: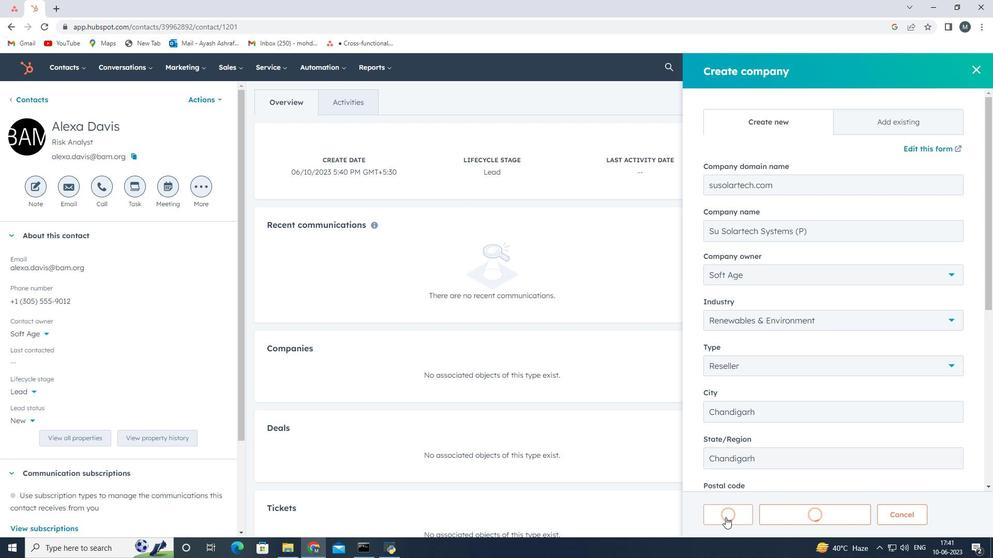 
